 Task: Edit the address to "169 Perry Street".
Action: Mouse moved to (652, 308)
Screenshot: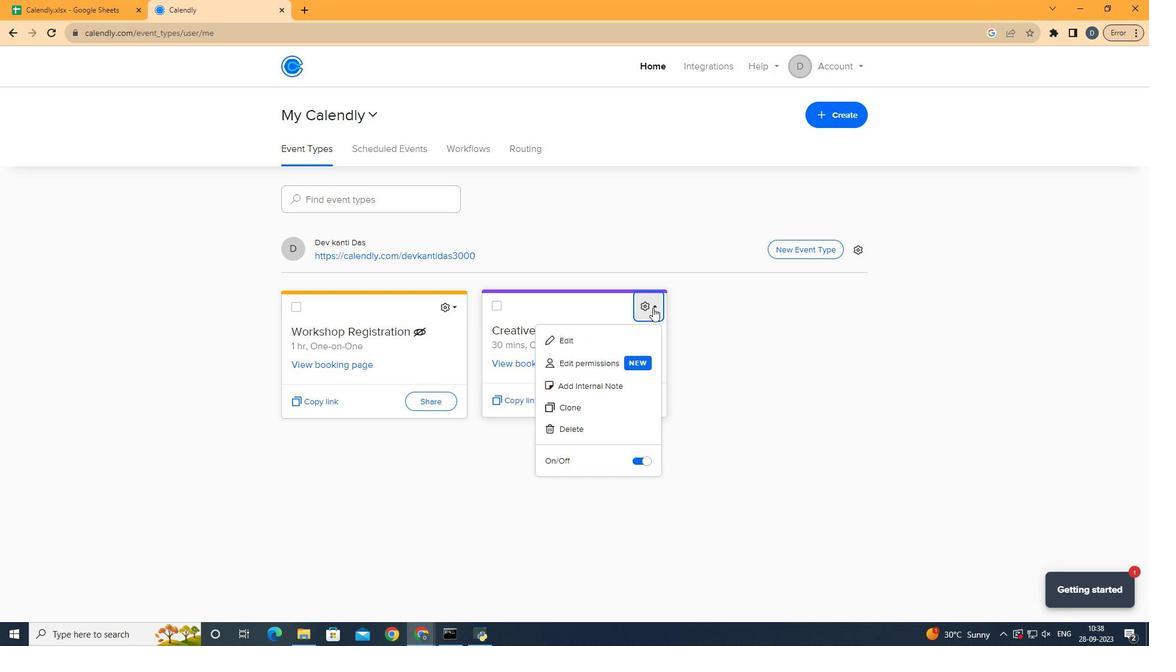 
Action: Mouse pressed left at (652, 308)
Screenshot: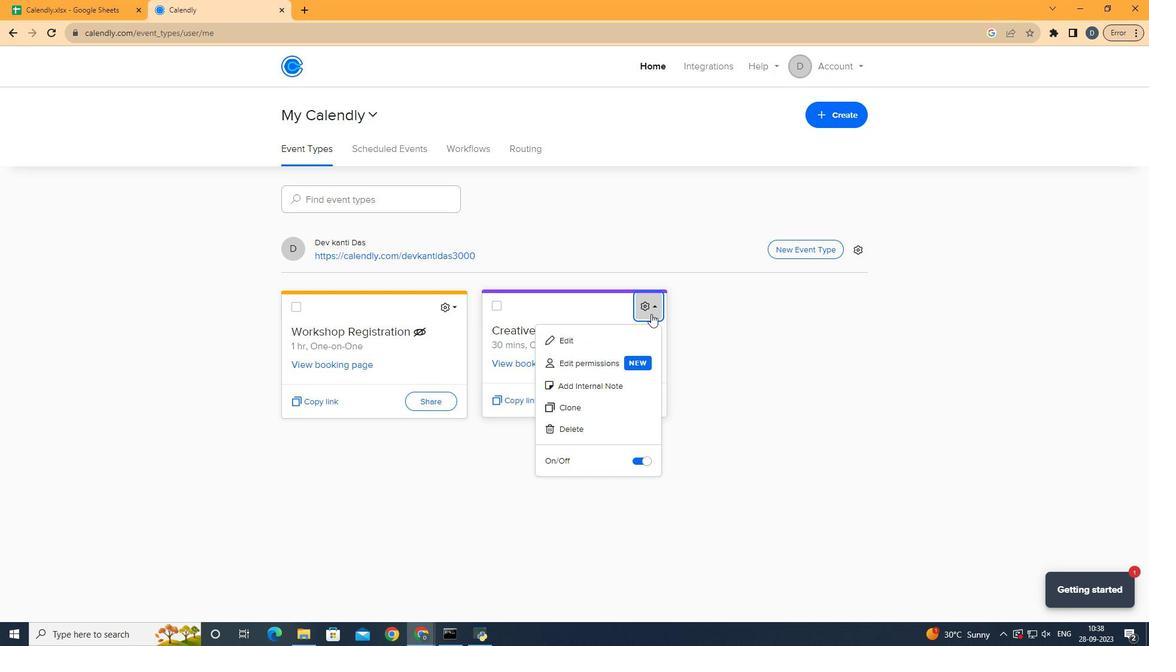 
Action: Mouse moved to (605, 348)
Screenshot: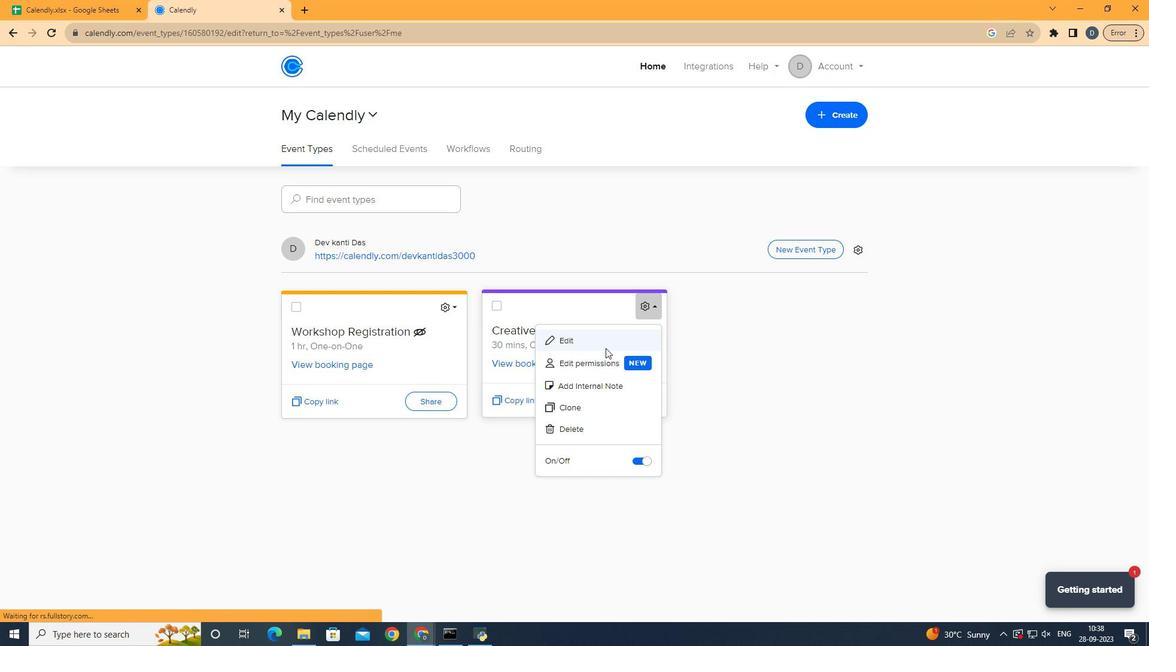 
Action: Mouse pressed left at (605, 348)
Screenshot: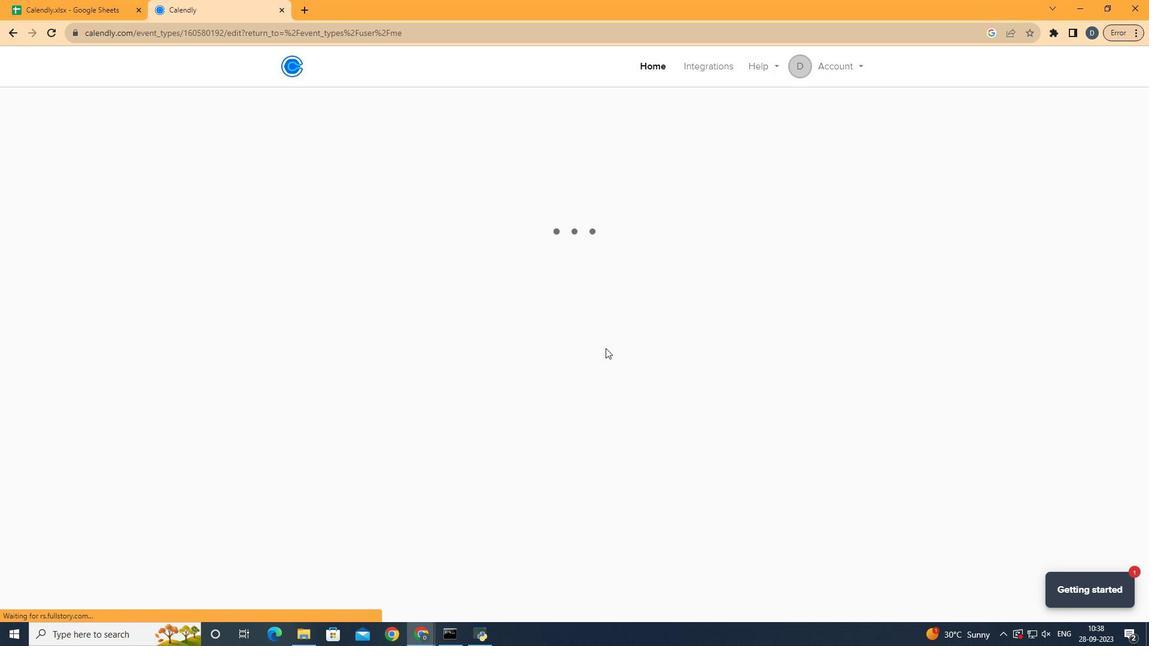 
Action: Mouse moved to (348, 272)
Screenshot: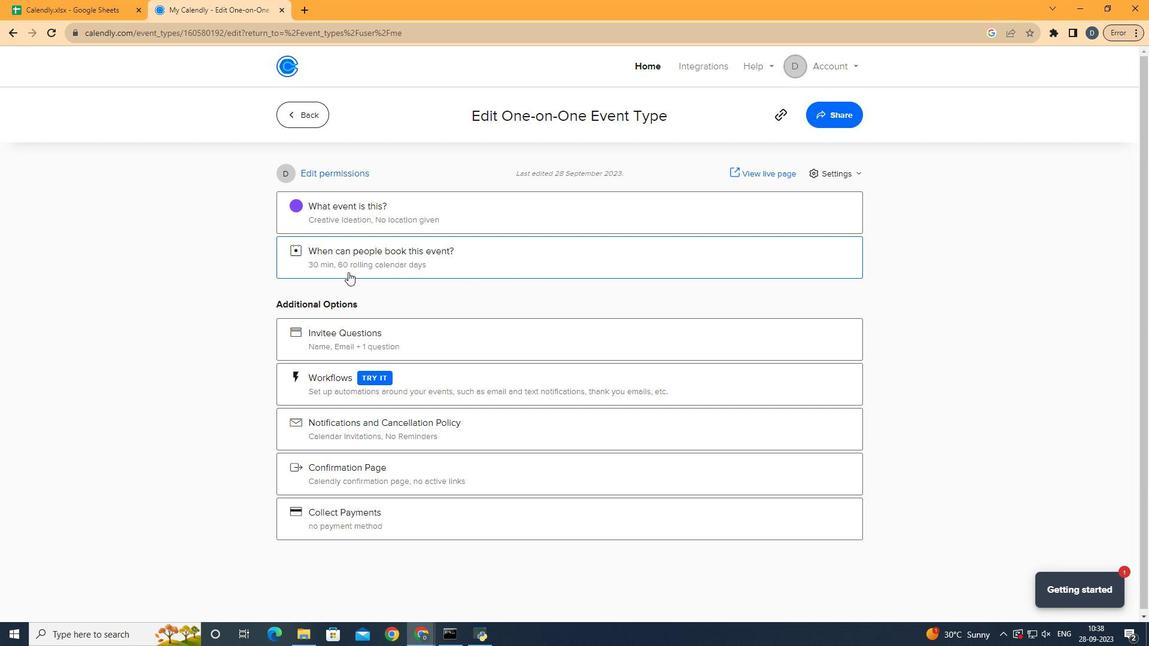 
Action: Mouse pressed left at (348, 272)
Screenshot: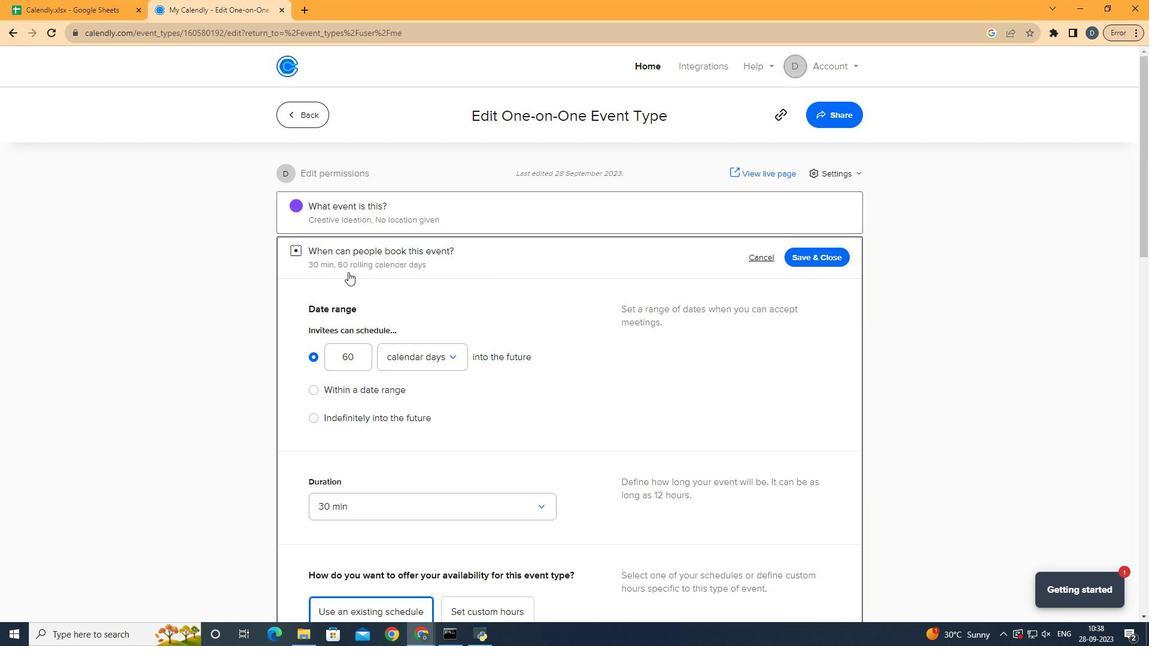 
Action: Mouse moved to (367, 270)
Screenshot: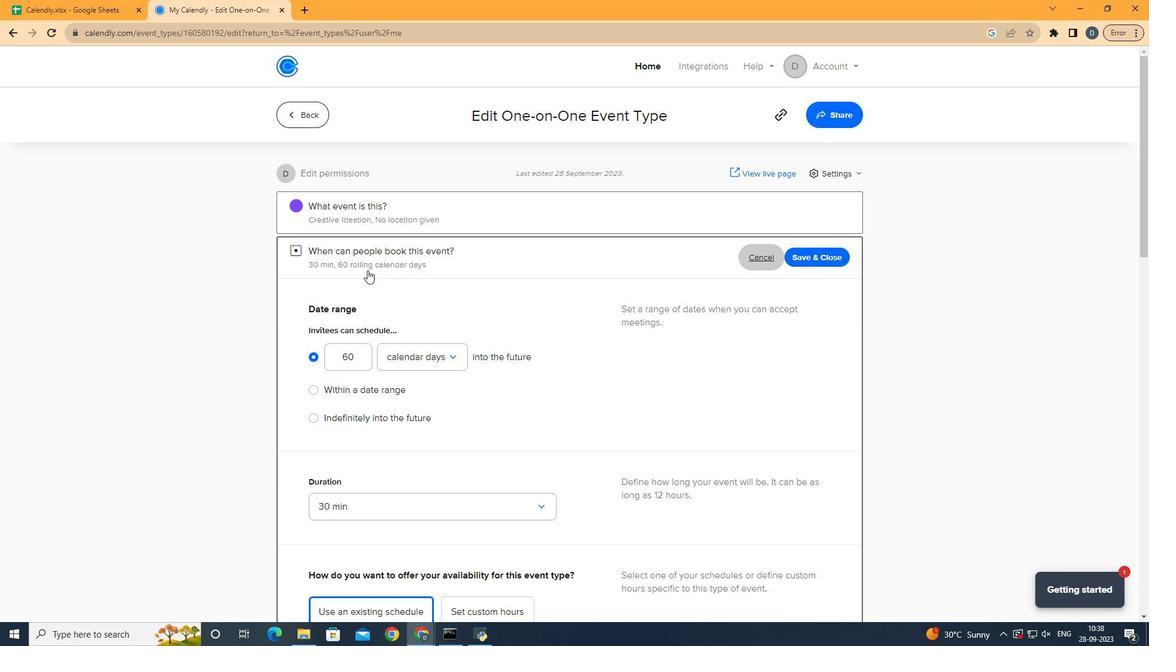 
Action: Mouse pressed left at (367, 270)
Screenshot: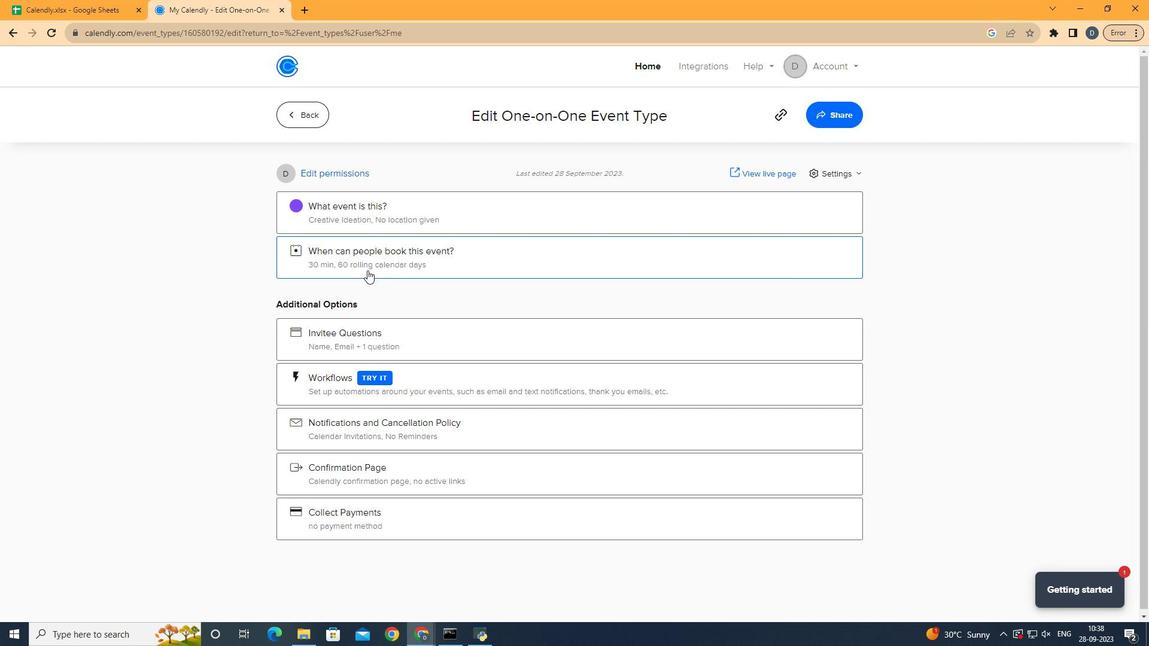 
Action: Mouse moved to (421, 219)
Screenshot: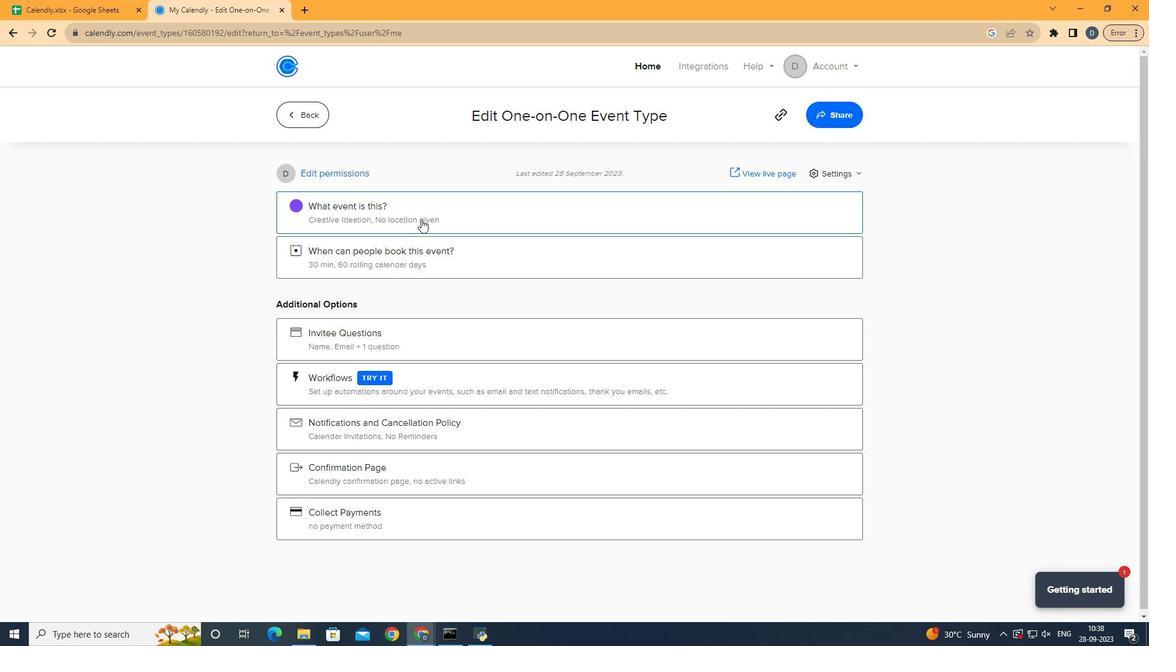 
Action: Mouse pressed left at (421, 219)
Screenshot: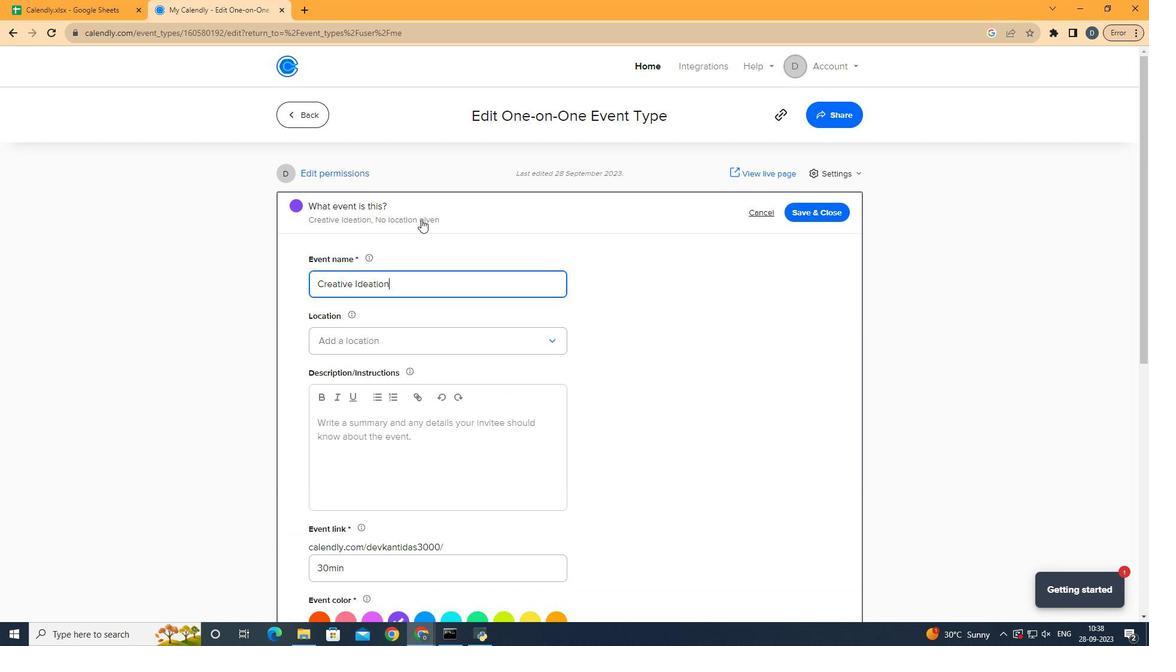 
Action: Mouse moved to (452, 330)
Screenshot: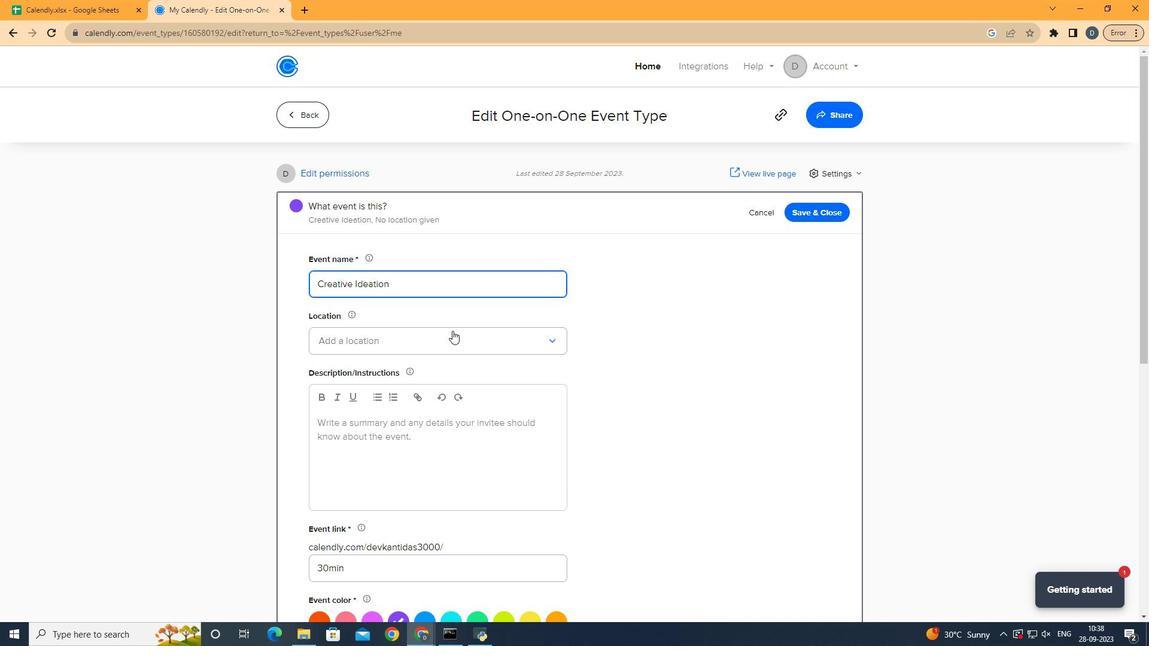 
Action: Mouse pressed left at (452, 330)
Screenshot: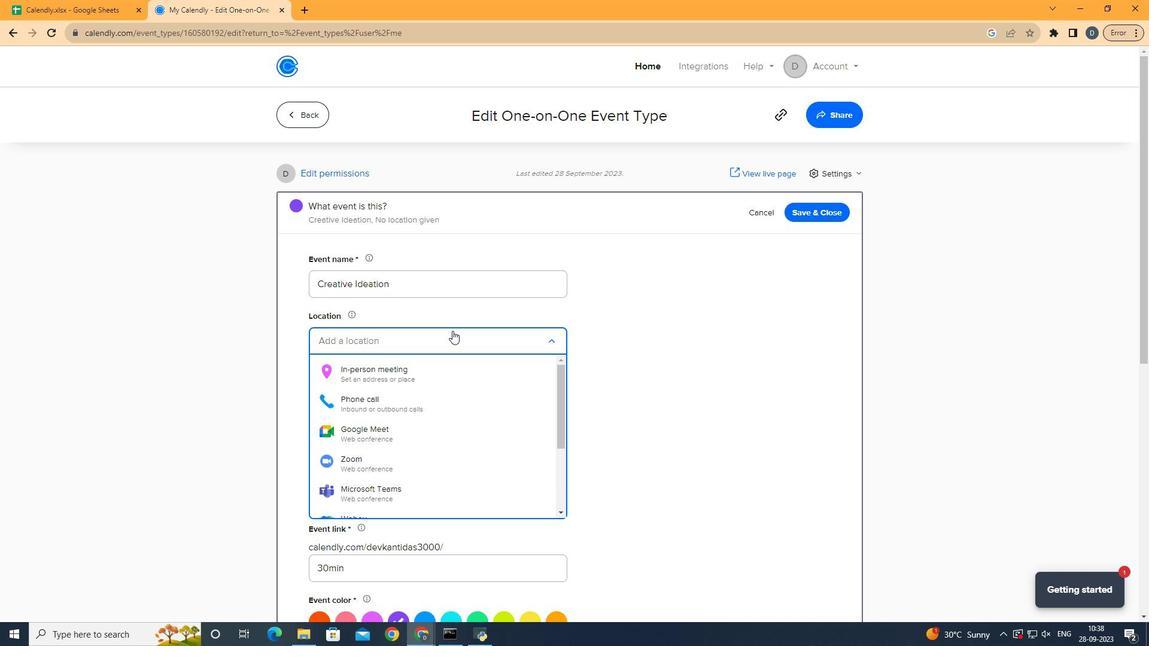 
Action: Mouse moved to (411, 369)
Screenshot: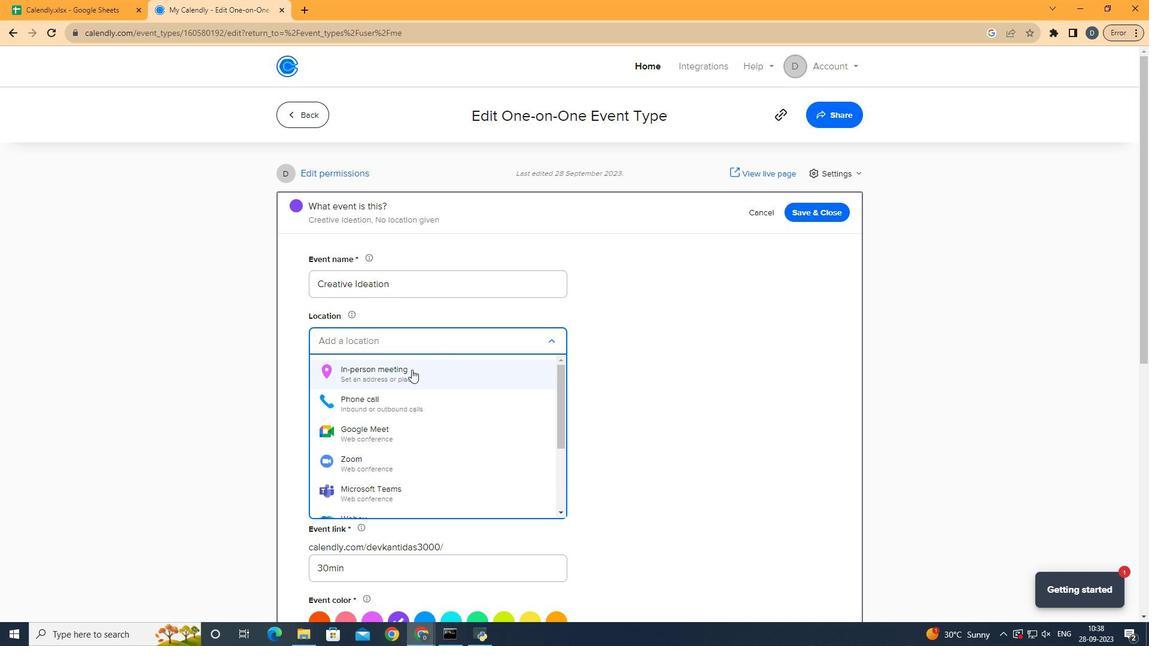 
Action: Mouse pressed left at (411, 369)
Screenshot: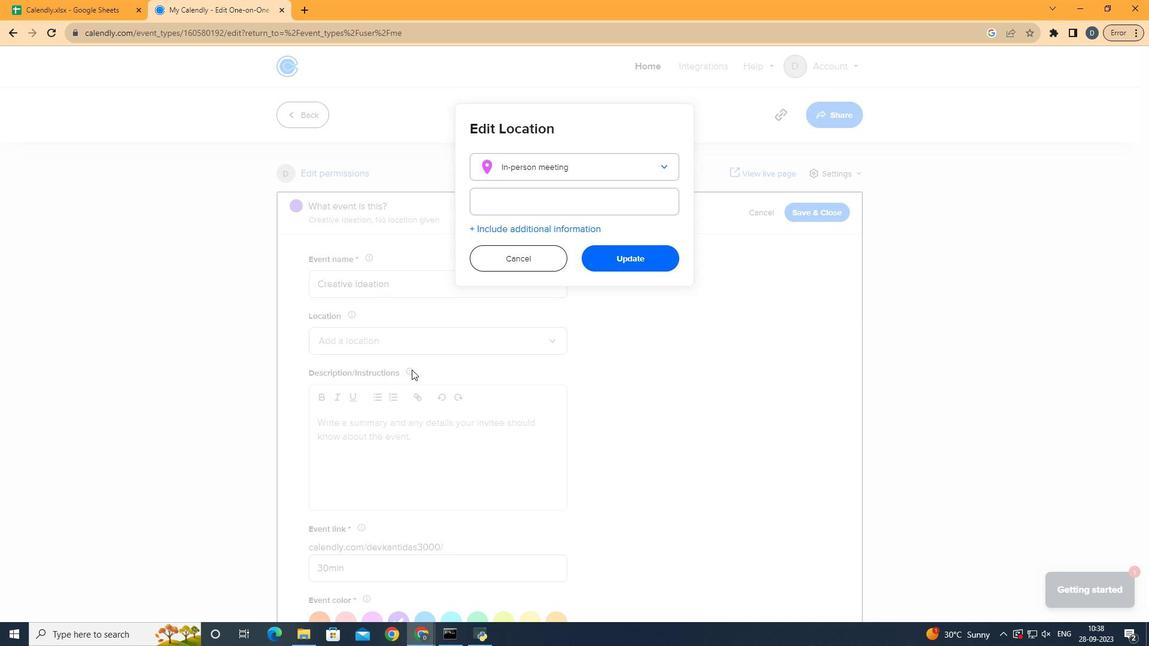 
Action: Mouse moved to (561, 207)
Screenshot: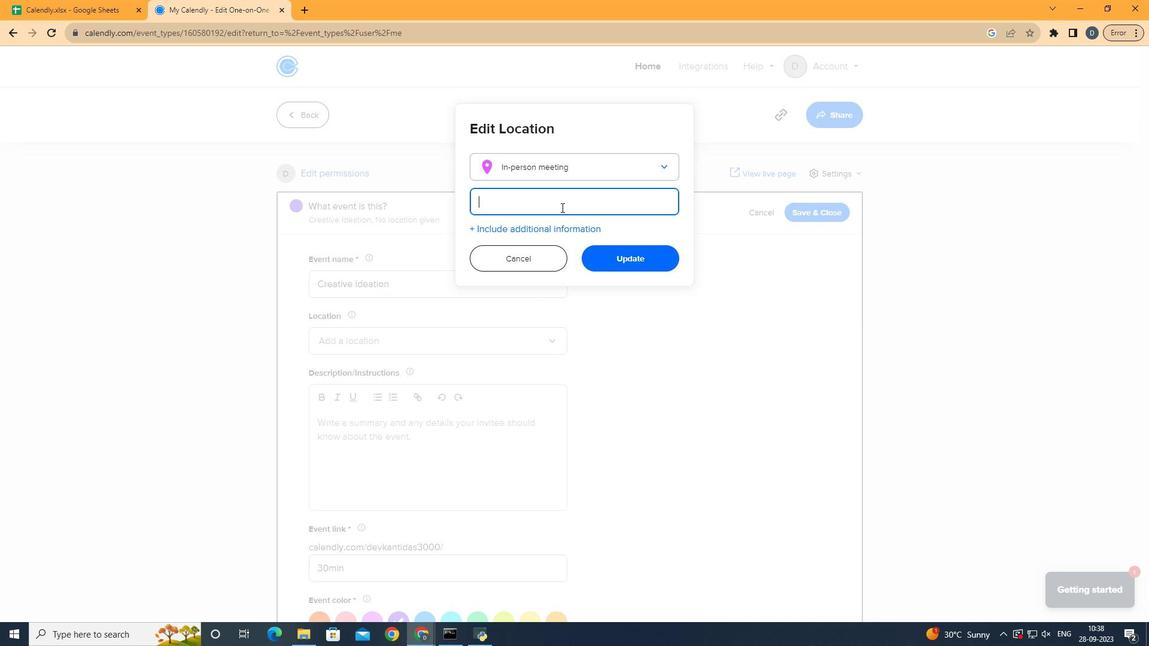 
Action: Mouse pressed left at (561, 207)
Screenshot: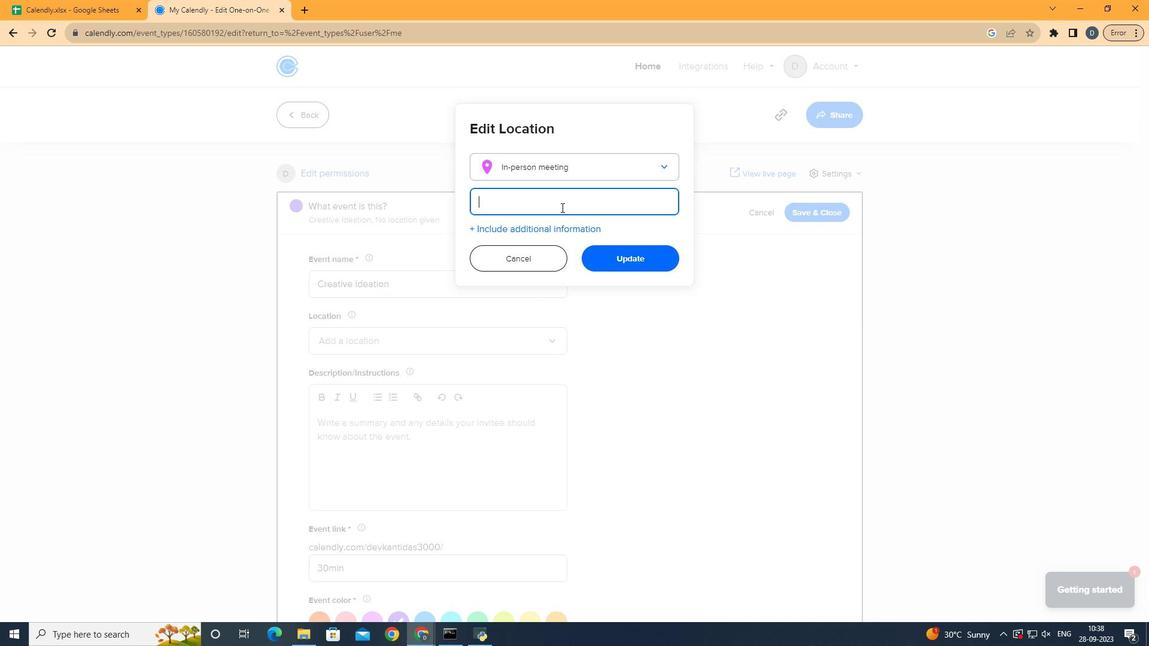 
Action: Key pressed 169<Key.space><Key.shift>Perry<Key.space><Key.shift>Street
Screenshot: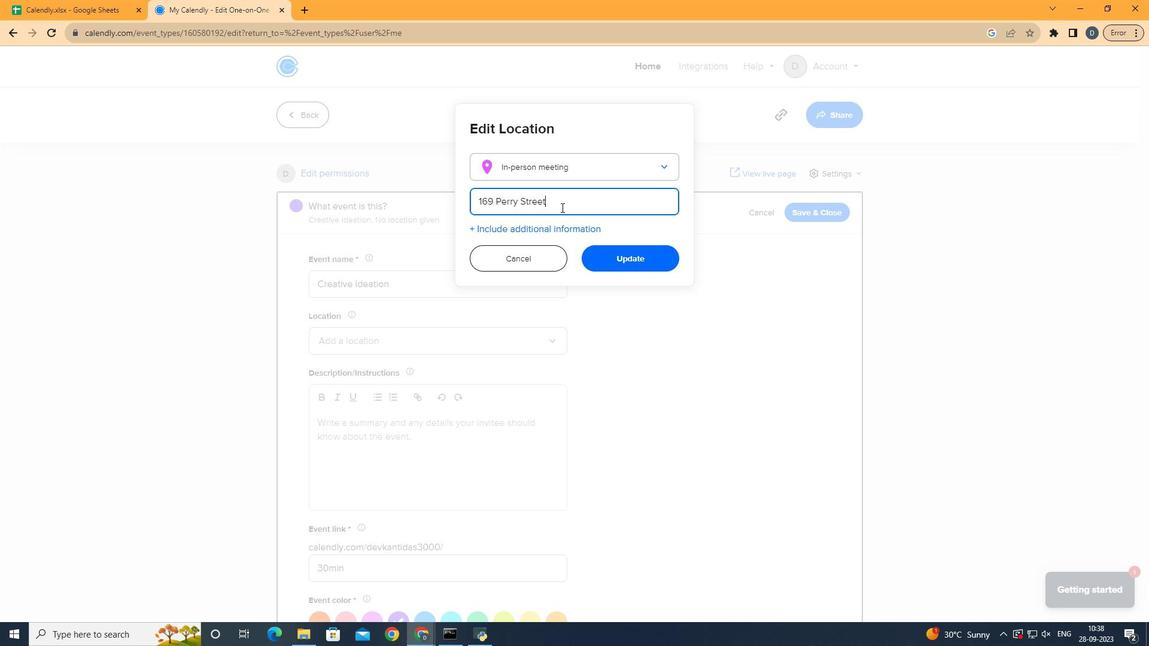 
Action: Mouse moved to (629, 262)
Screenshot: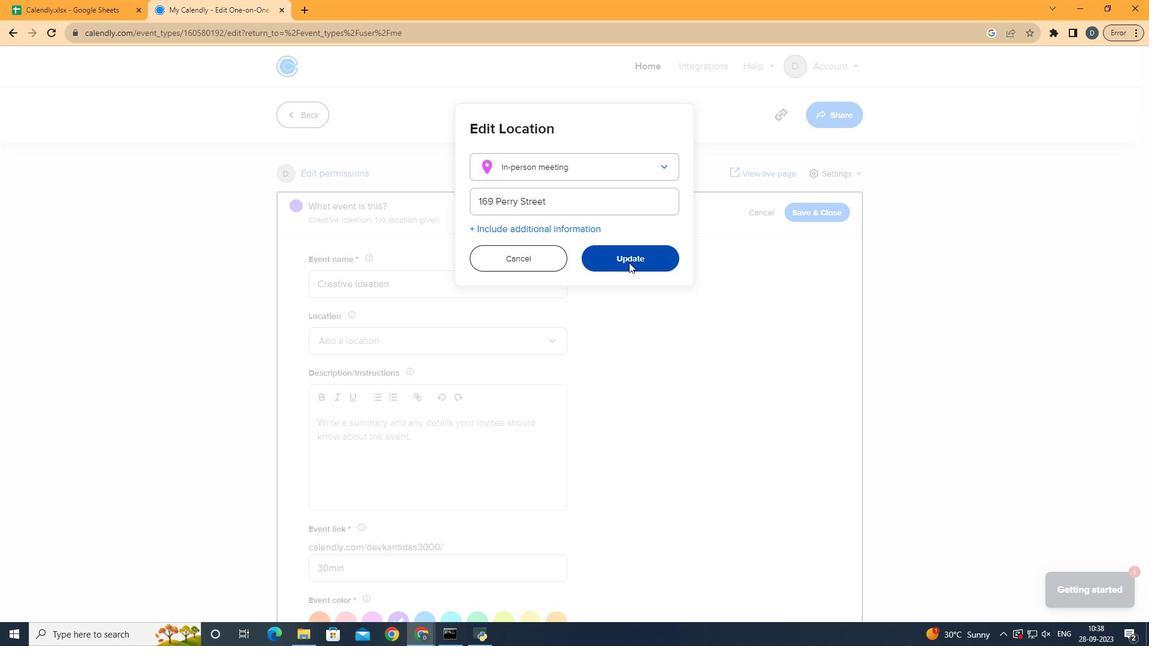 
Action: Mouse pressed left at (629, 262)
Screenshot: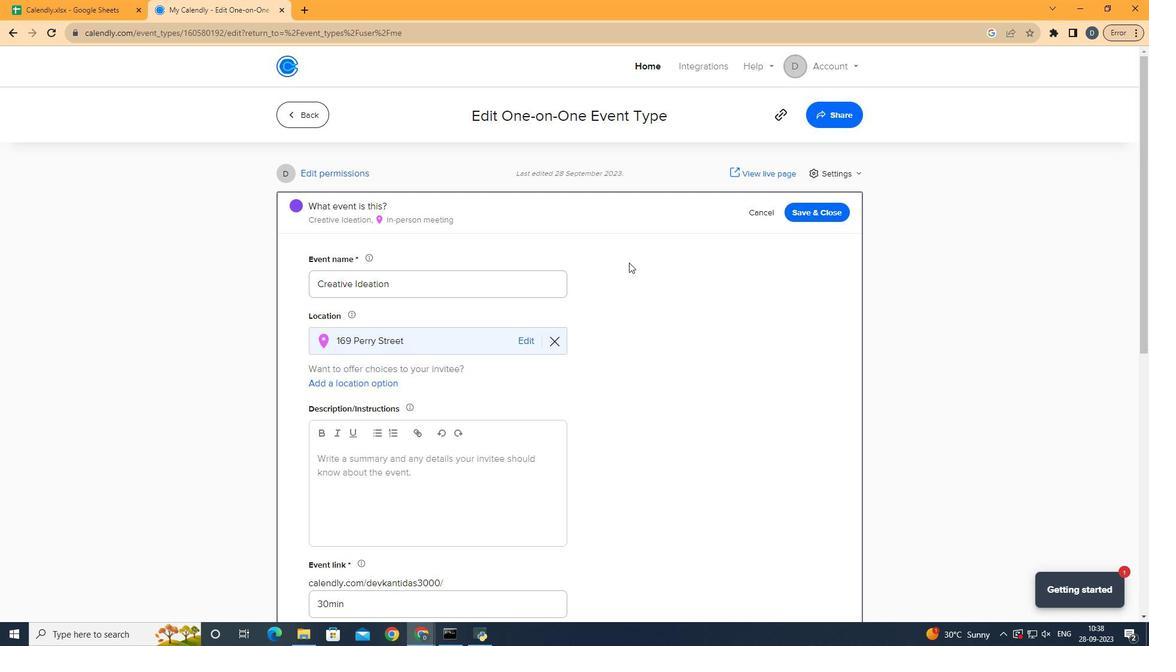 
Action: Mouse moved to (819, 205)
Screenshot: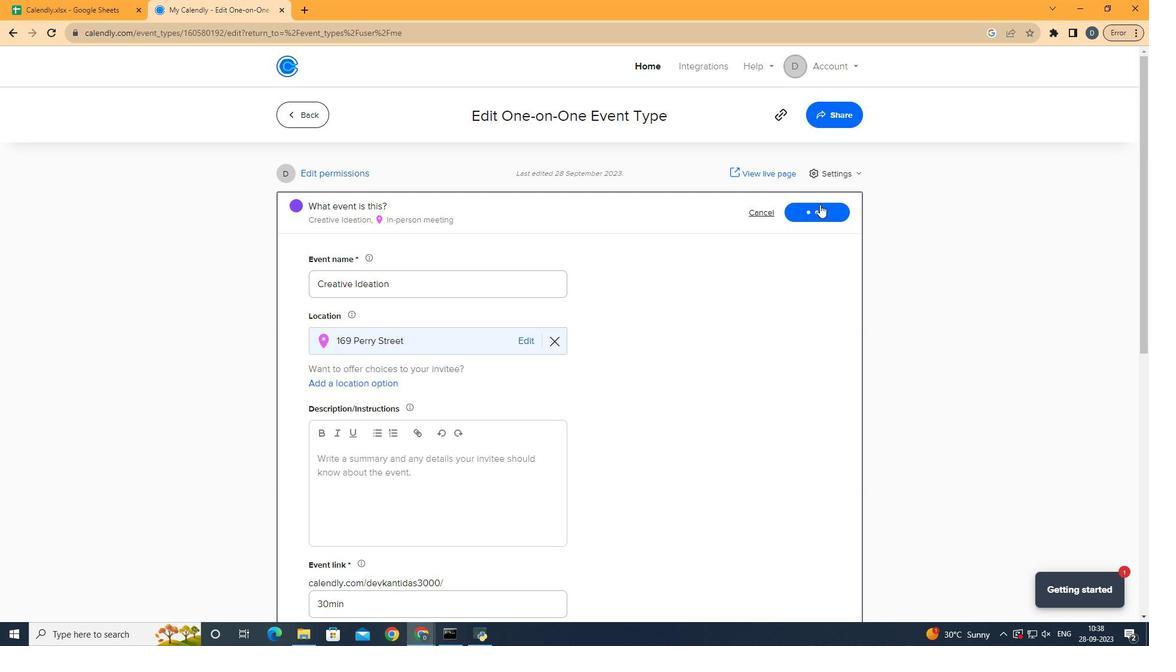 
Action: Mouse pressed left at (819, 205)
Screenshot: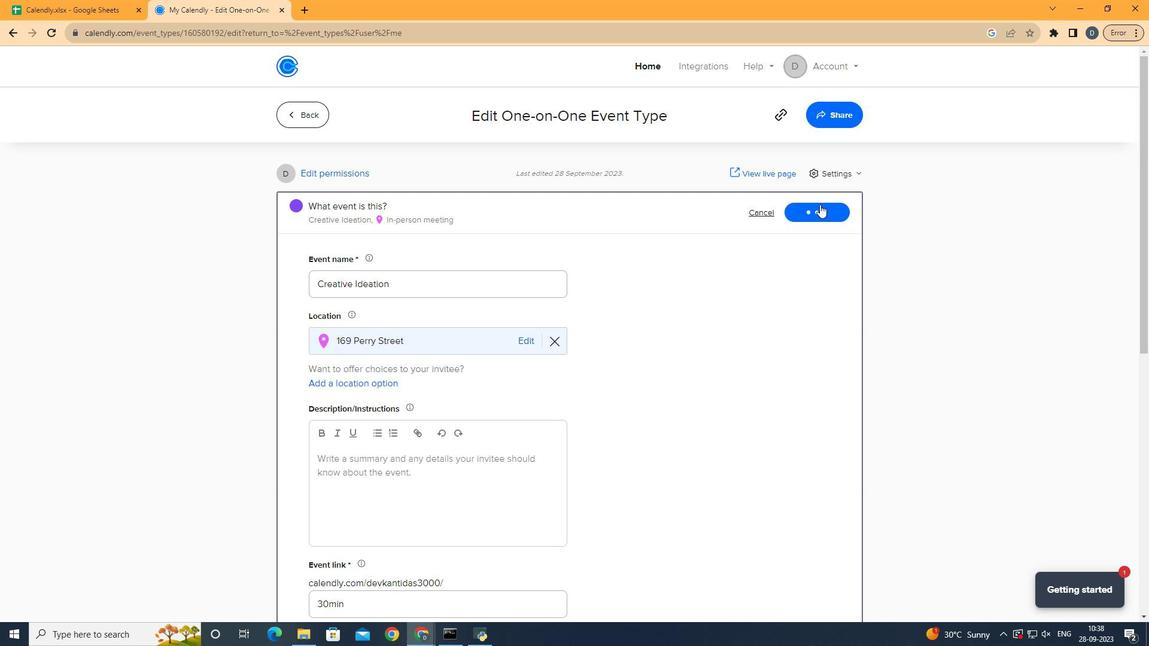 
Action: Mouse moved to (300, 112)
Screenshot: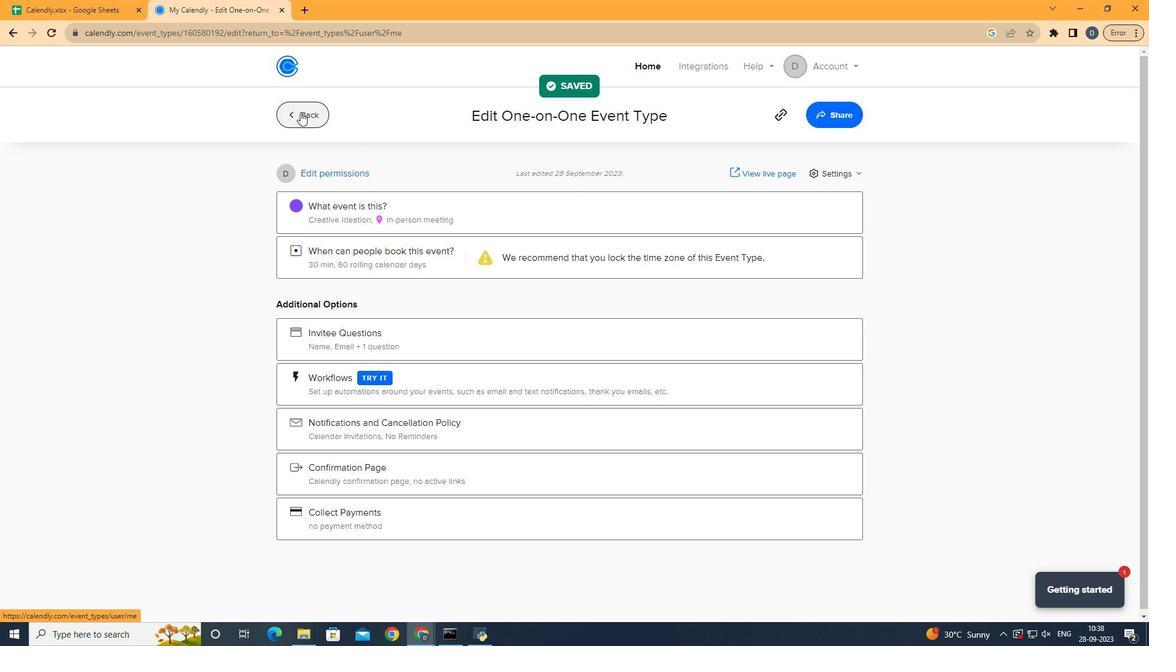 
Action: Mouse pressed left at (300, 112)
Screenshot: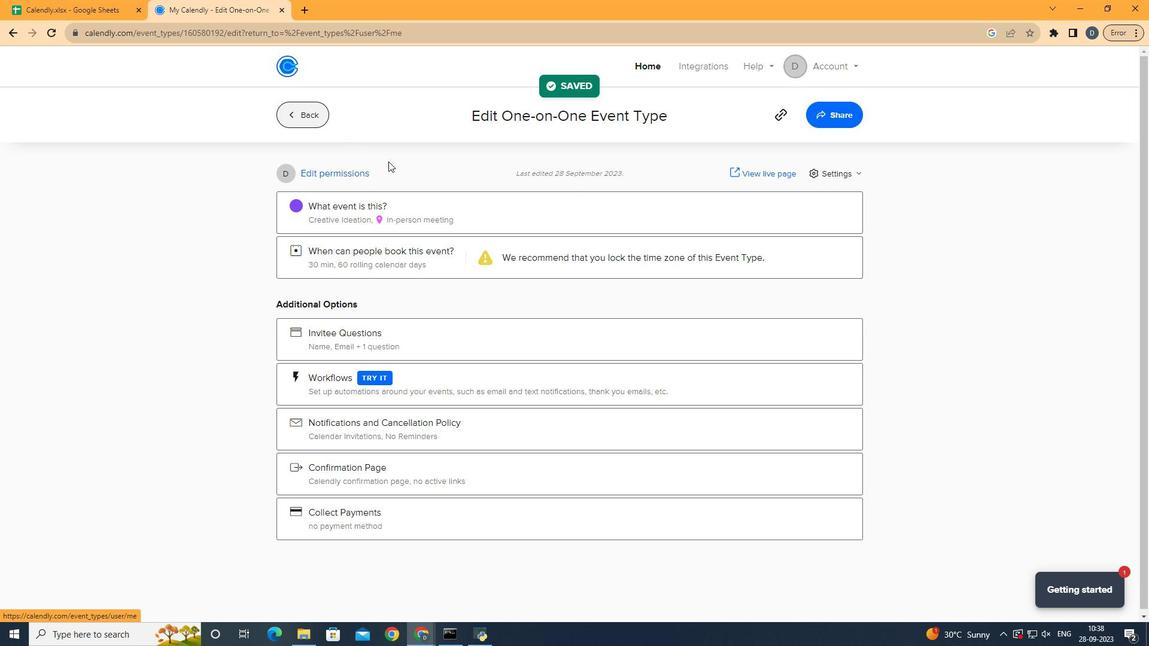 
Action: Mouse moved to (831, 373)
Screenshot: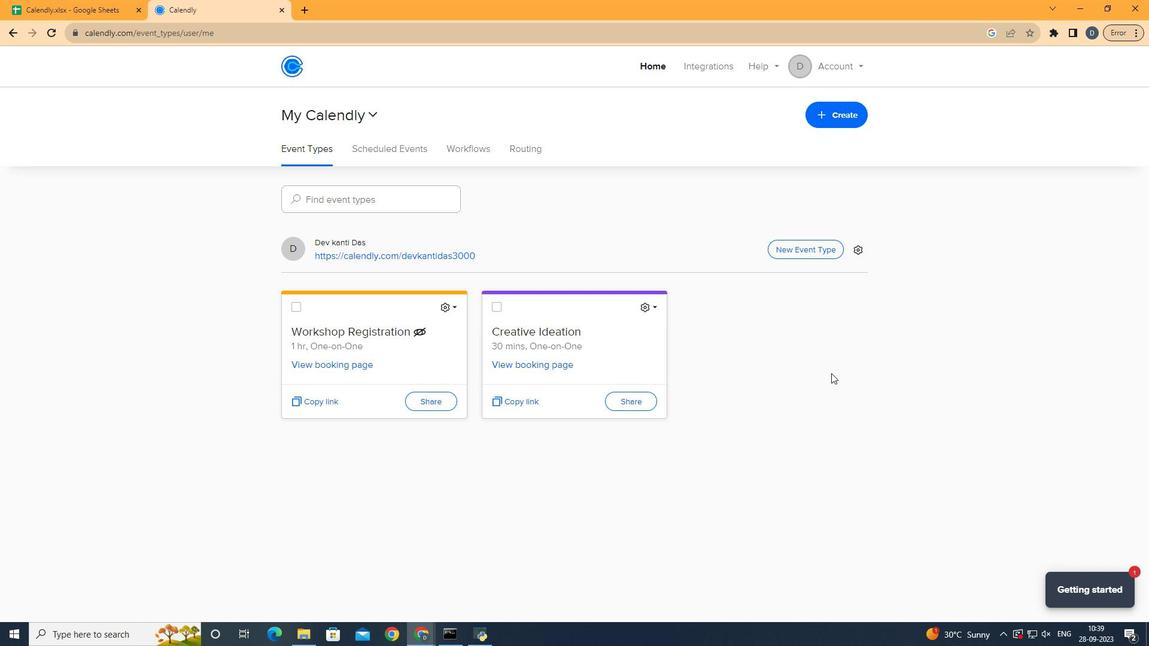 
